 Task: Add Cure Hydration Lime, Electrolyte Hydration, Vegan, Drink Mix Powder to the cart.
Action: Mouse pressed left at (20, 93)
Screenshot: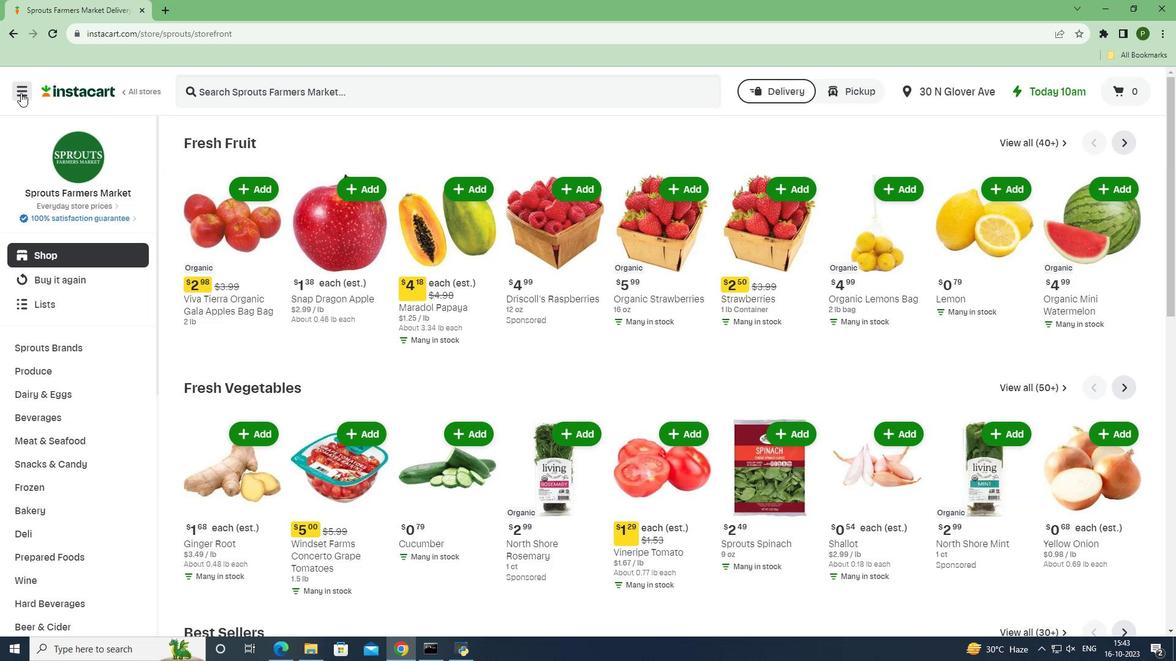 
Action: Mouse moved to (39, 323)
Screenshot: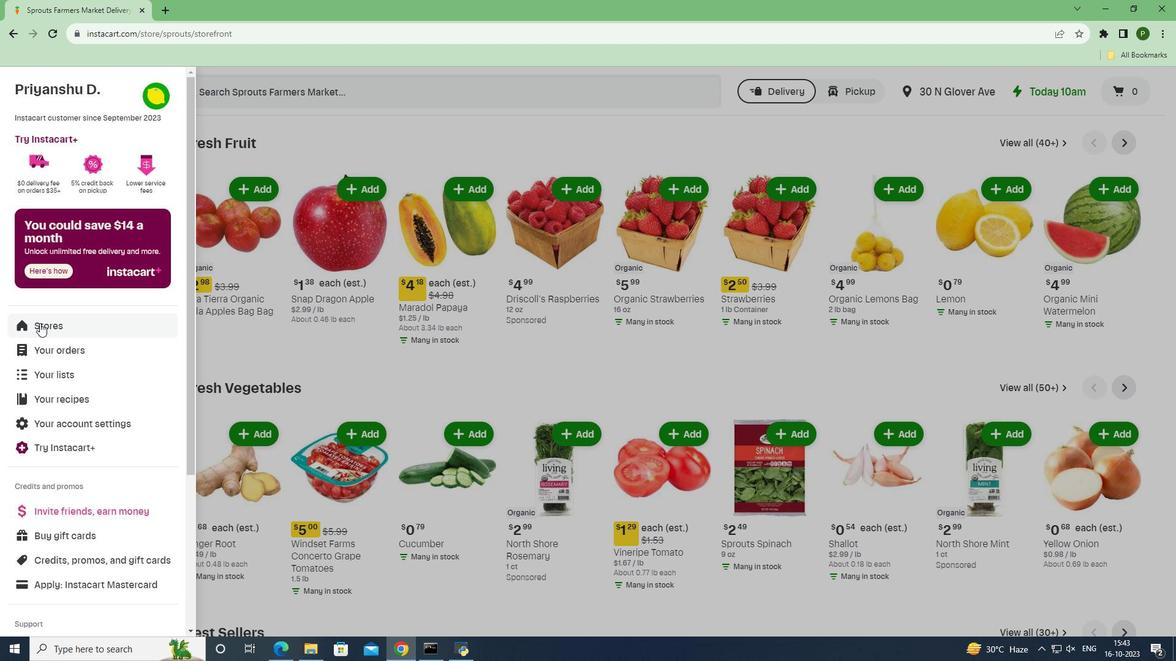 
Action: Mouse pressed left at (39, 323)
Screenshot: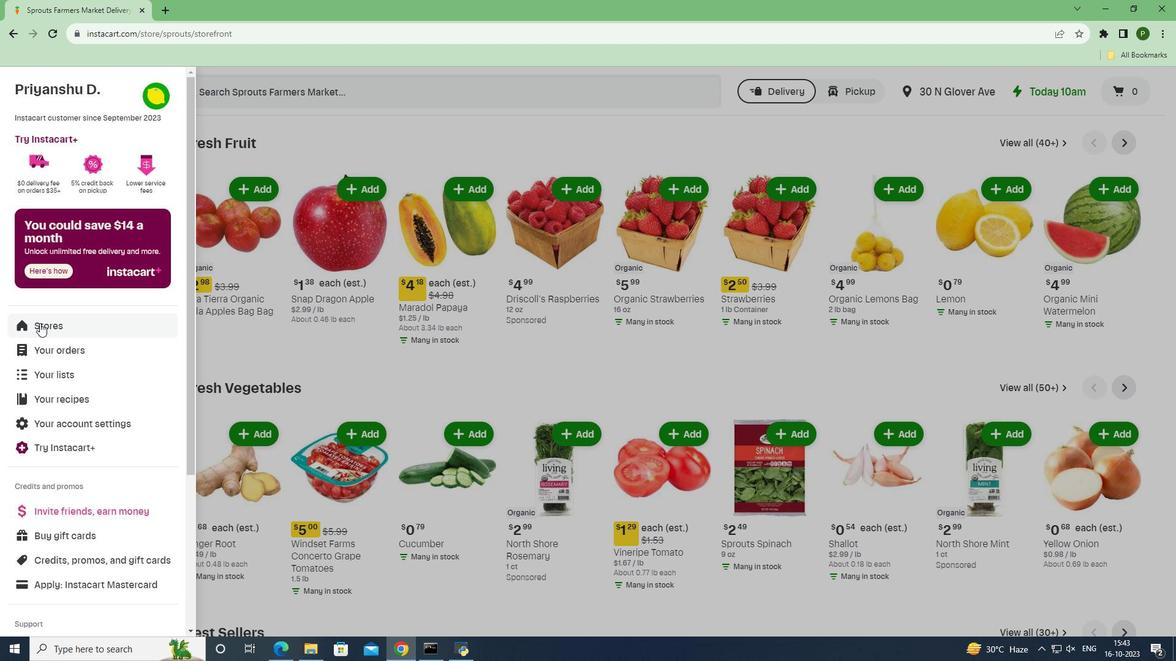 
Action: Mouse moved to (284, 140)
Screenshot: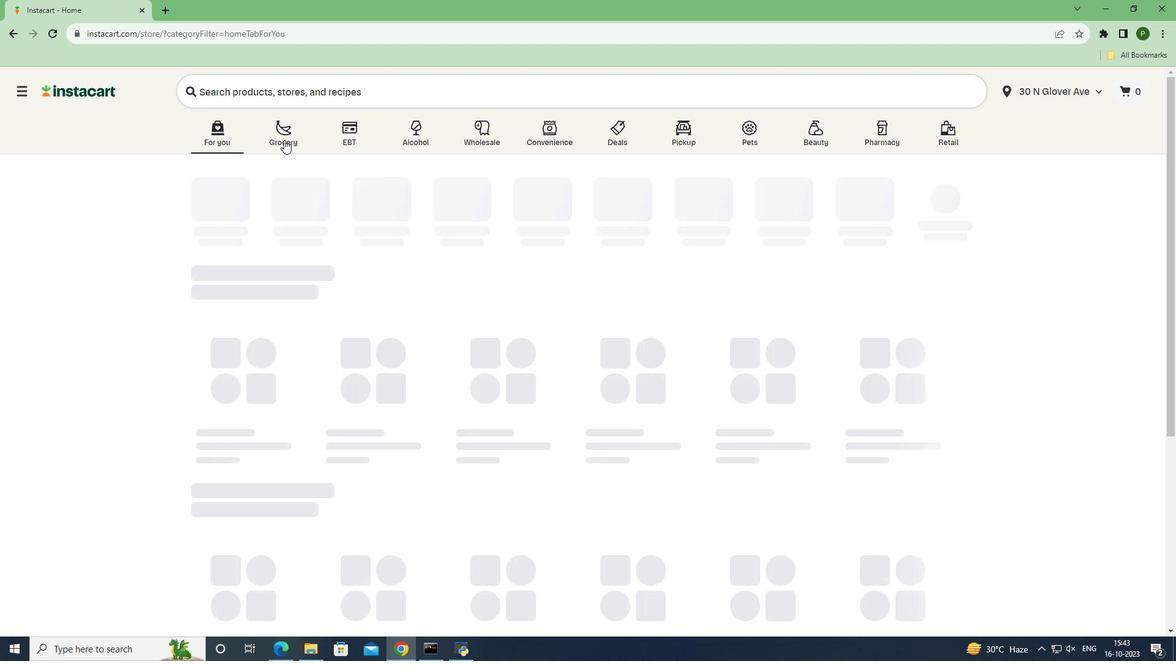 
Action: Mouse pressed left at (284, 140)
Screenshot: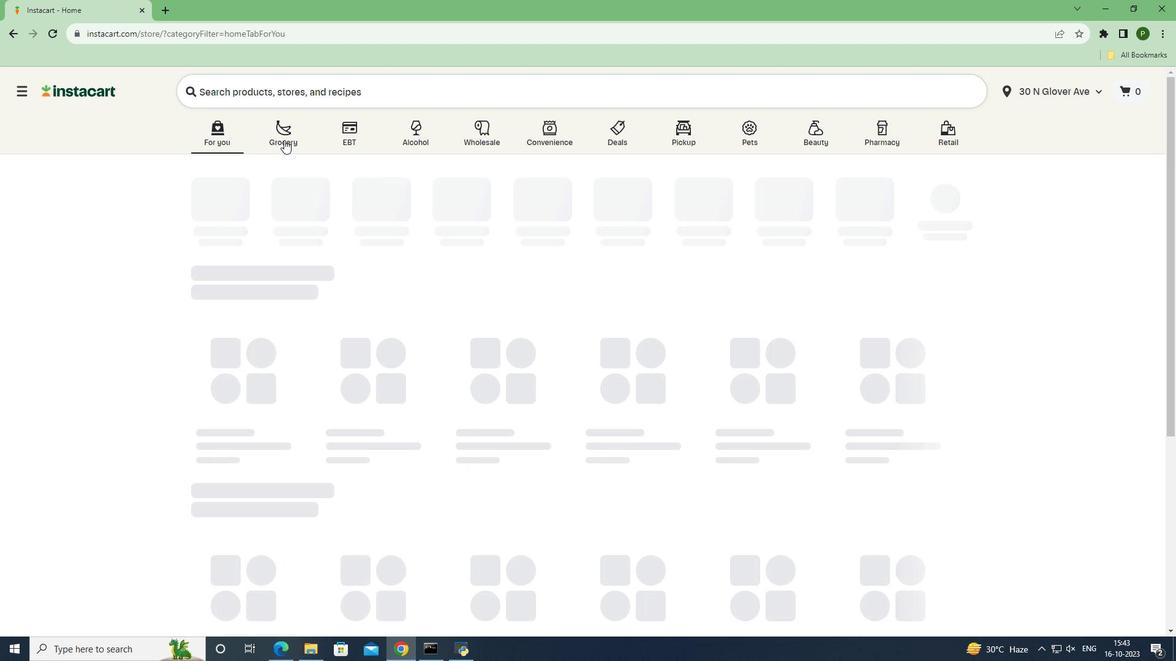 
Action: Mouse moved to (743, 279)
Screenshot: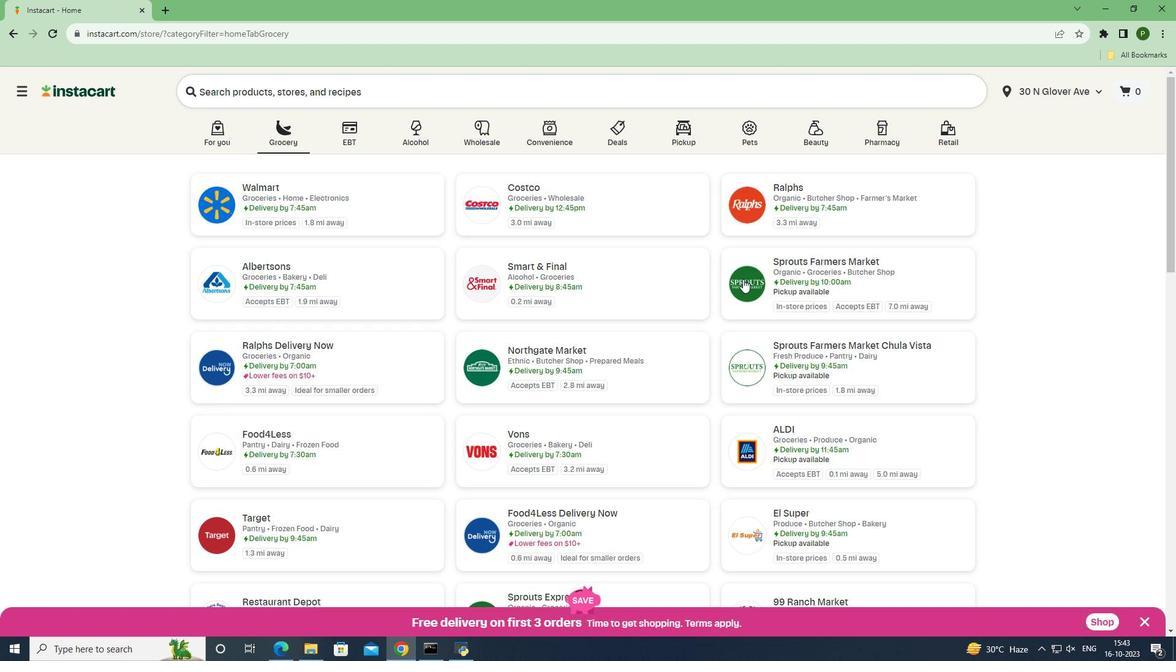 
Action: Mouse pressed left at (743, 279)
Screenshot: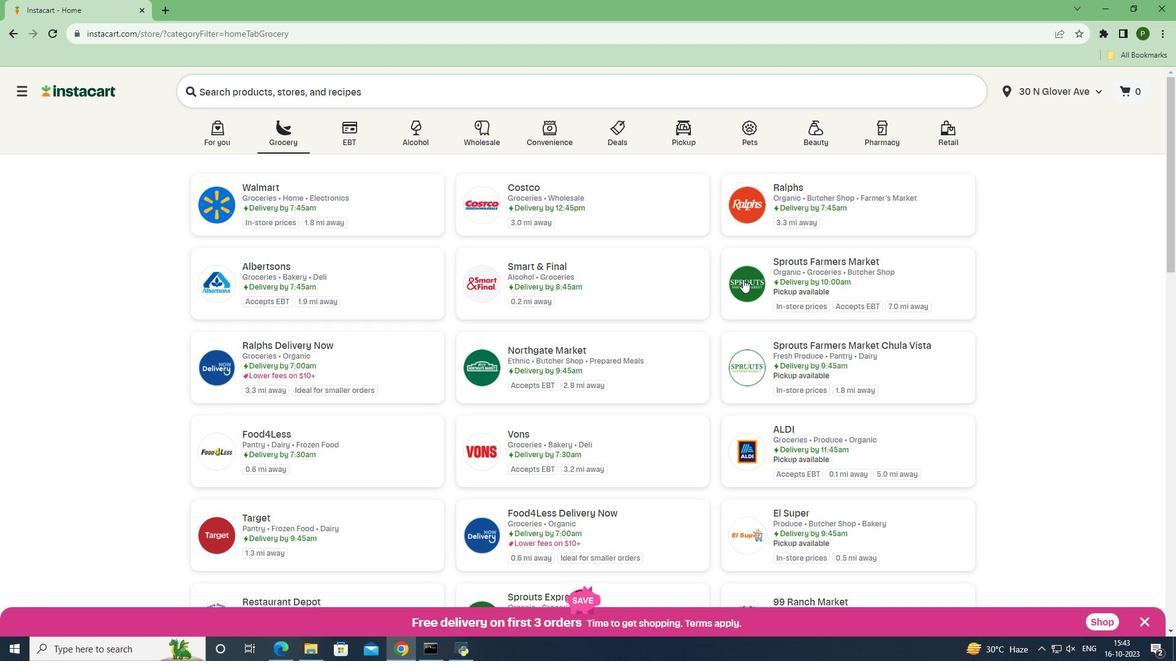 
Action: Mouse moved to (61, 412)
Screenshot: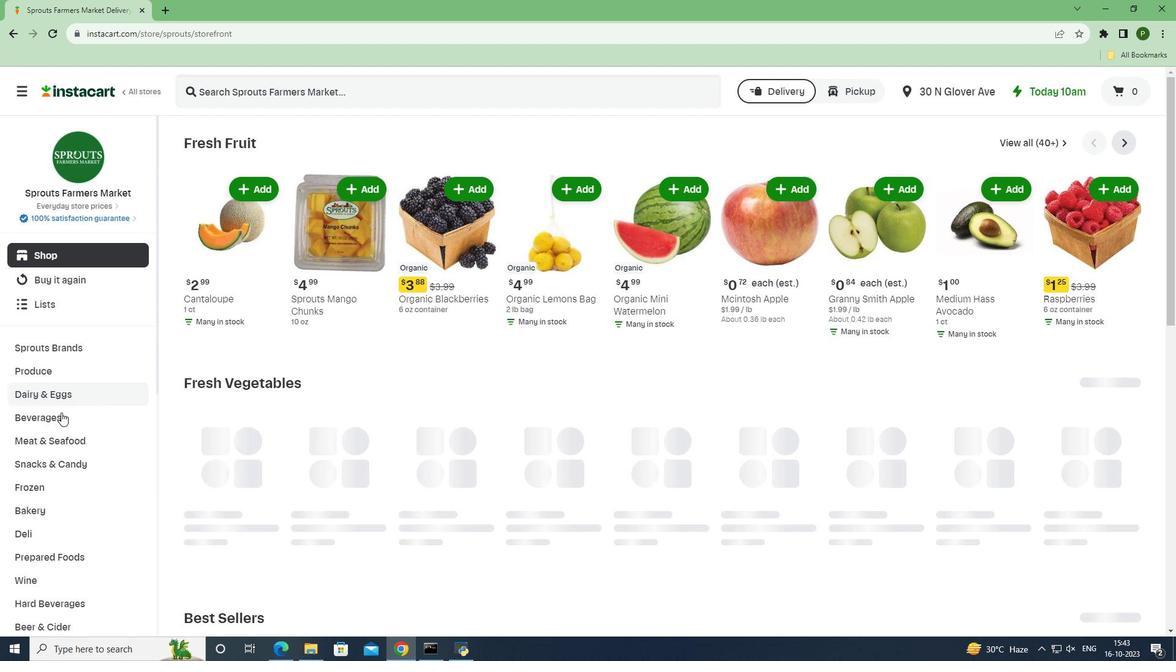 
Action: Mouse pressed left at (61, 412)
Screenshot: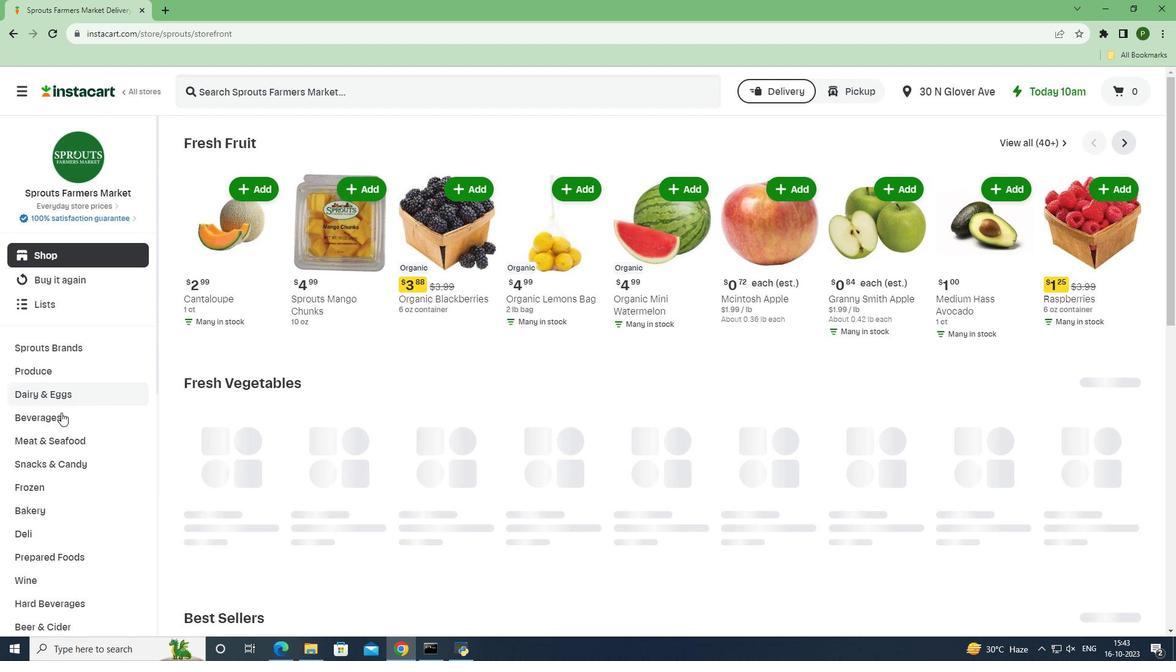 
Action: Mouse moved to (1104, 165)
Screenshot: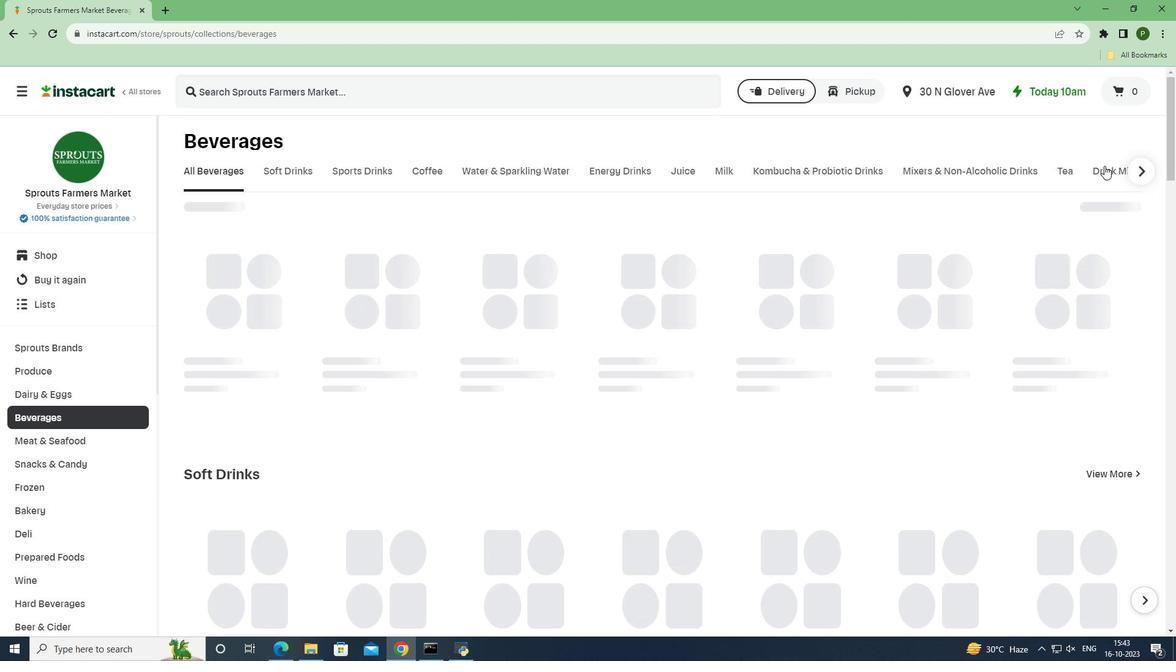
Action: Mouse pressed left at (1104, 165)
Screenshot: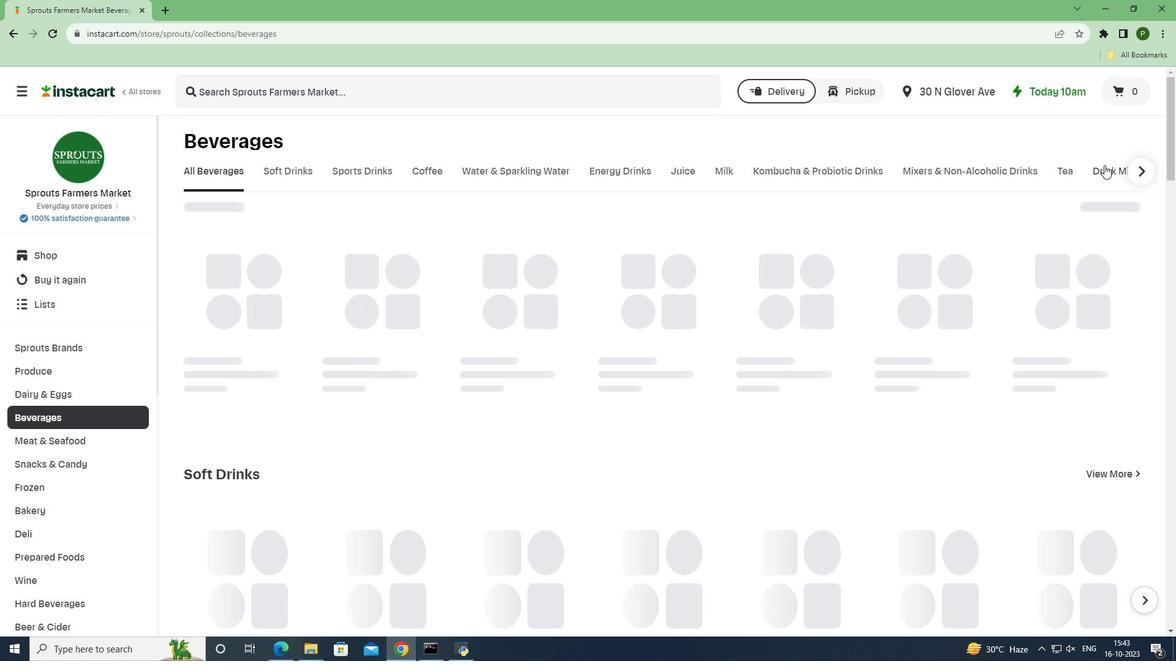 
Action: Mouse moved to (323, 223)
Screenshot: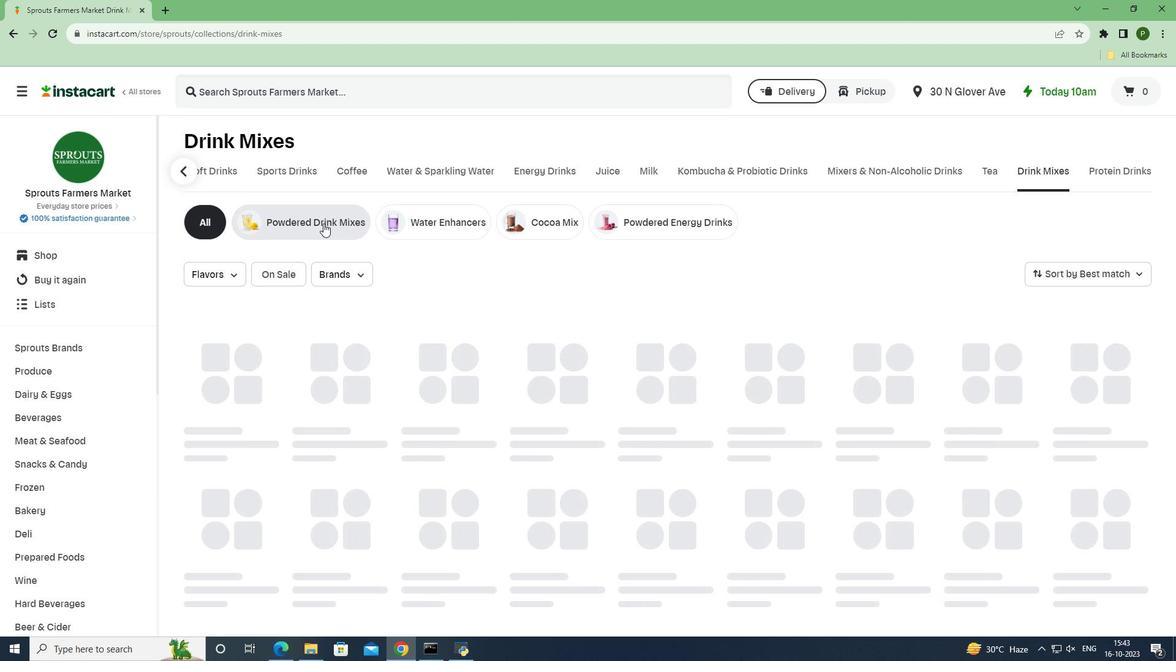 
Action: Mouse pressed left at (323, 223)
Screenshot: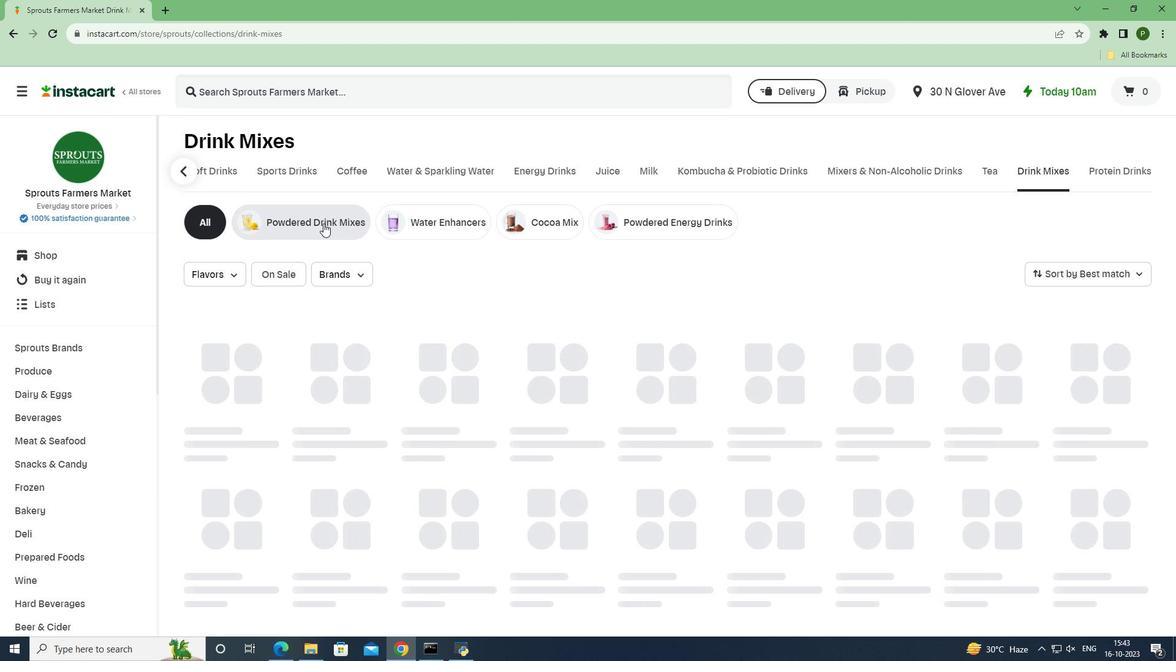 
Action: Mouse moved to (295, 87)
Screenshot: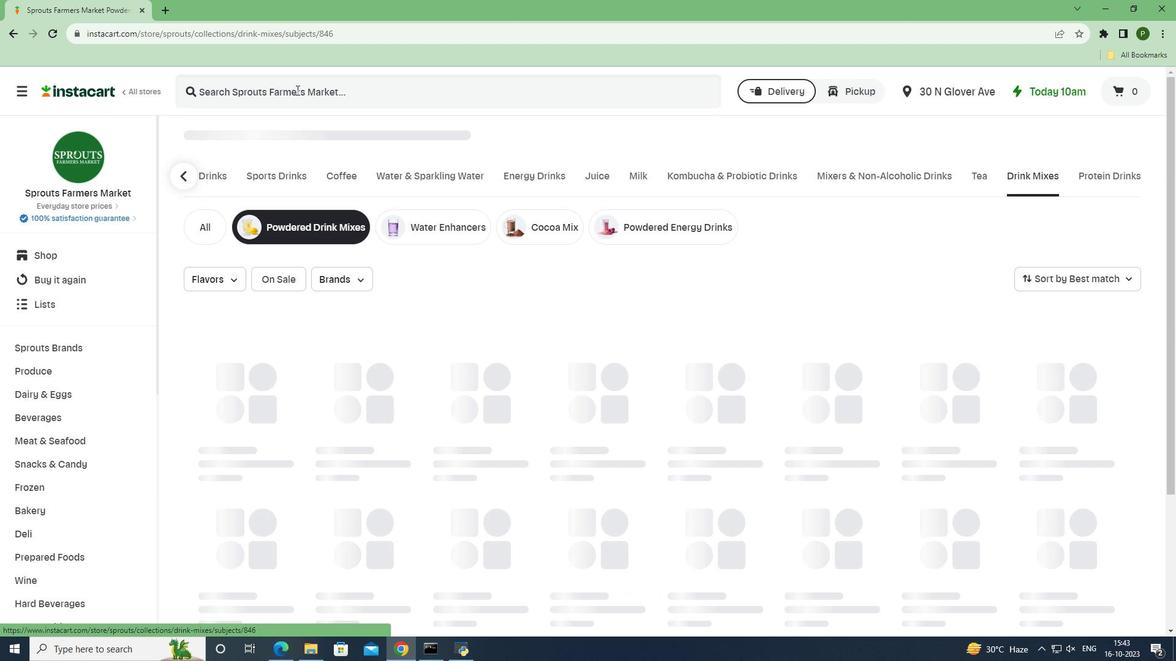 
Action: Mouse pressed left at (295, 87)
Screenshot: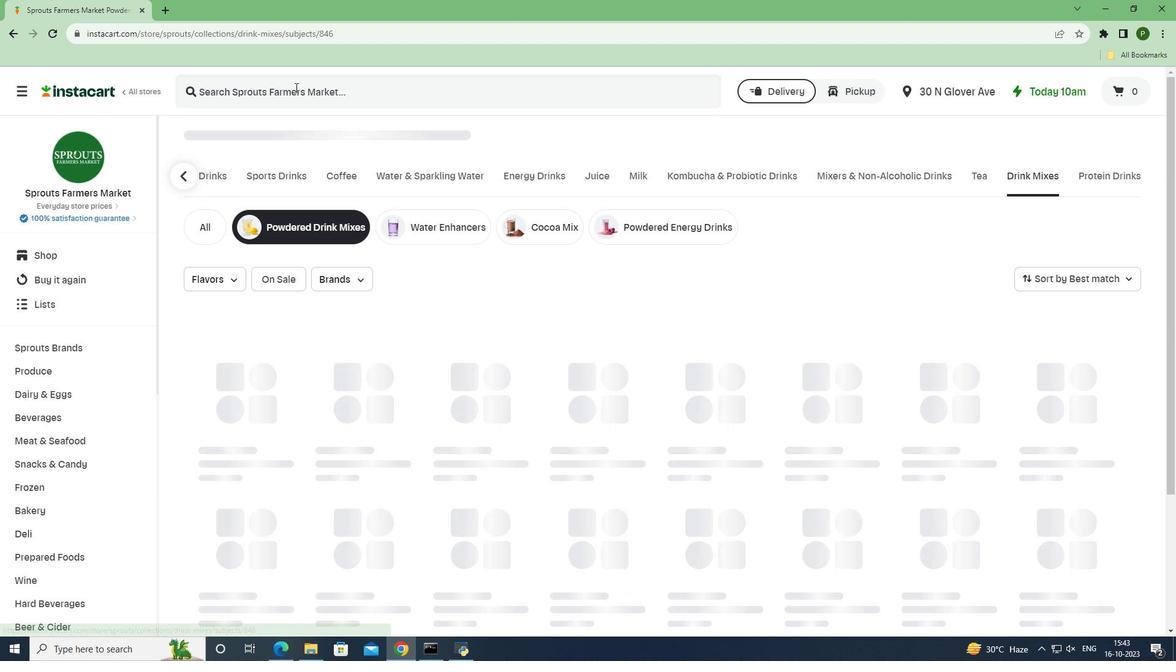 
Action: Key pressed <Key.caps_lock>C<Key.caps_lock>ure<Key.space><Key.caps_lock>H<Key.caps_lock>ydration<Key.space><Key.caps_lock>L<Key.caps_lock>ime,<Key.space><Key.caps_lock>E<Key.caps_lock>lectrolyte<Key.space><Key.caps_lock>H<Key.caps_lock>ydration,<Key.space><Key.caps_lock>V<Key.caps_lock>egan,<Key.space><Key.caps_lock>D<Key.caps_lock>rink<Key.space><Key.caps_lock>M<Key.caps_lock>ix<Key.space><Key.caps_lock>P<Key.caps_lock>owder<Key.space><Key.enter>
Screenshot: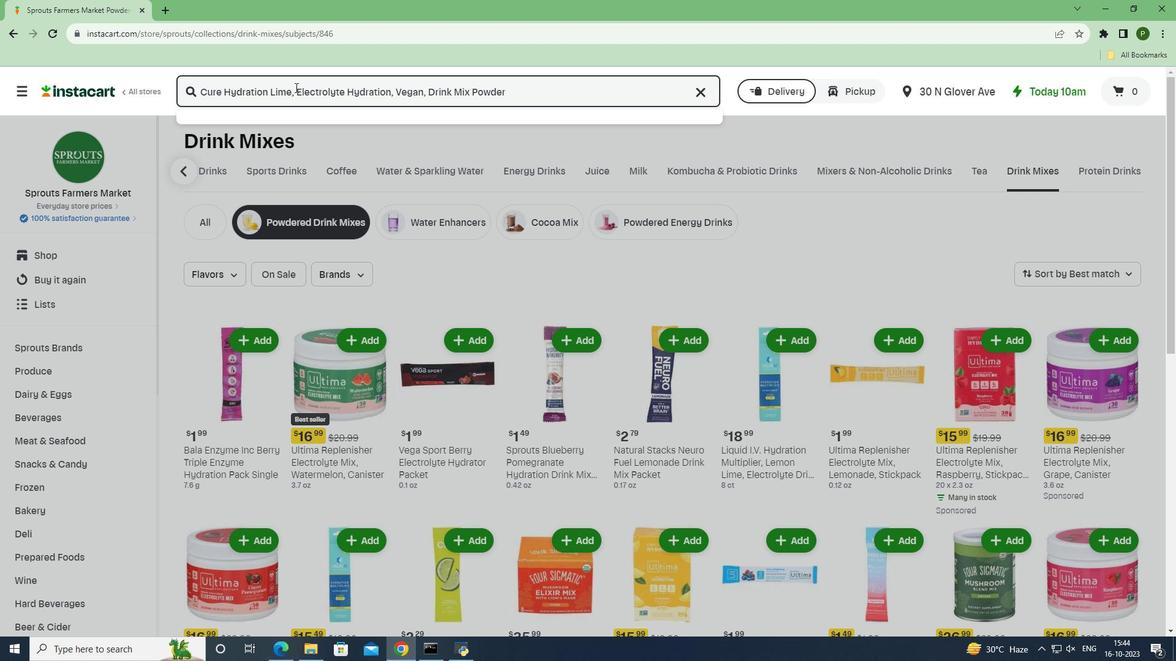
Action: Mouse moved to (709, 233)
Screenshot: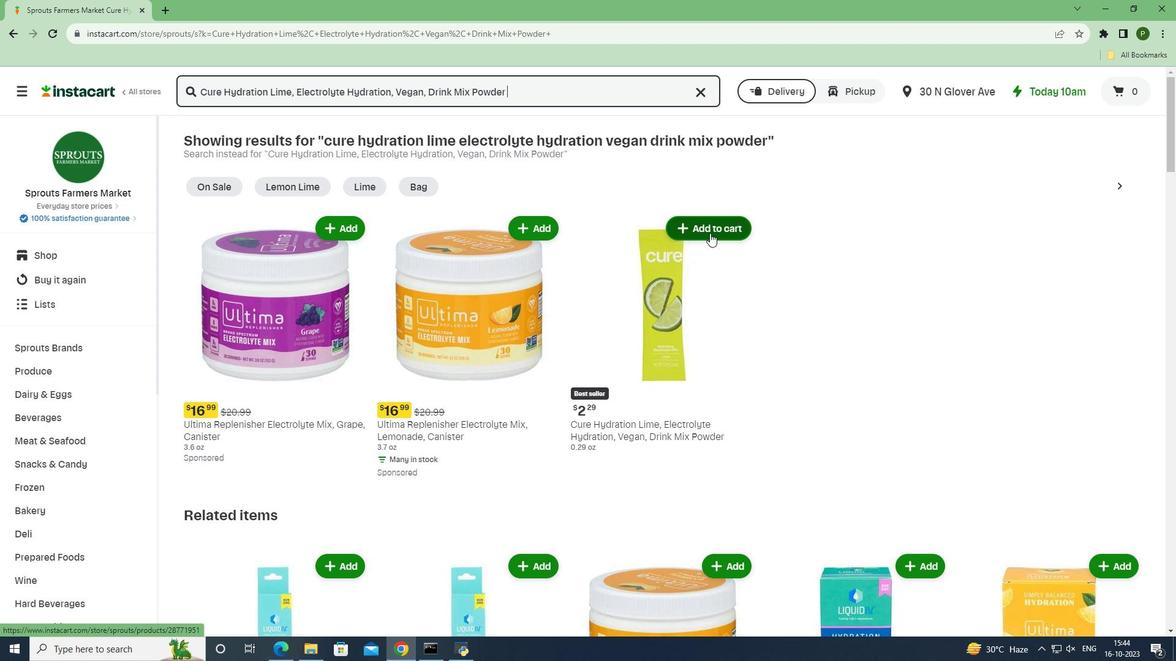 
Action: Mouse pressed left at (709, 233)
Screenshot: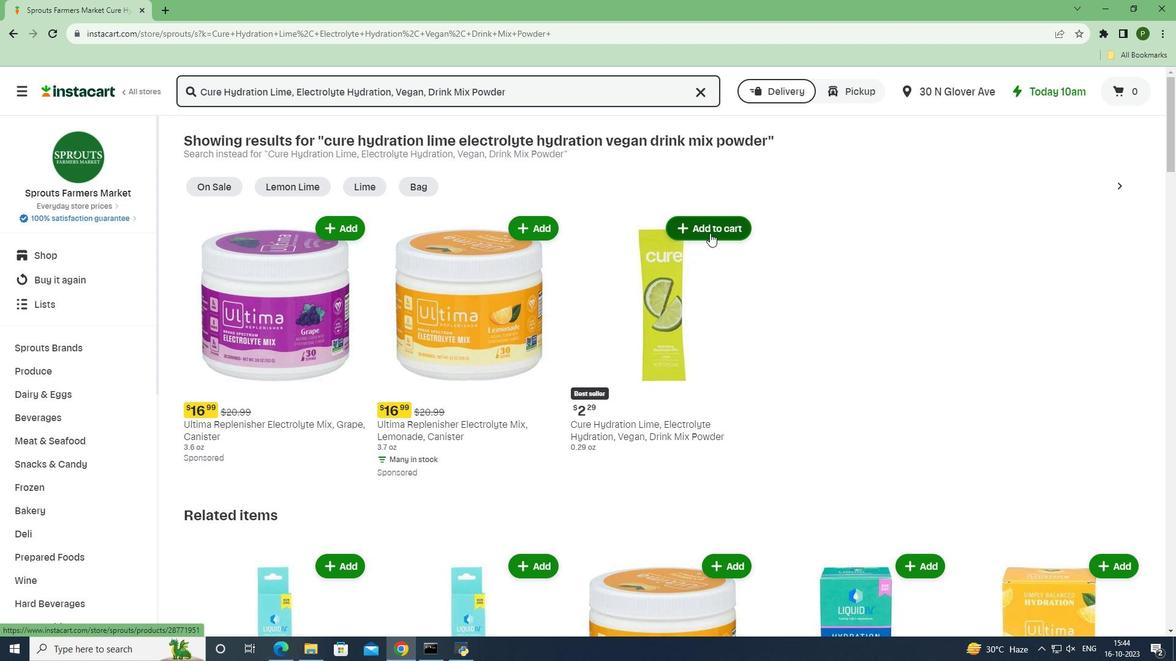 
Action: Mouse moved to (775, 327)
Screenshot: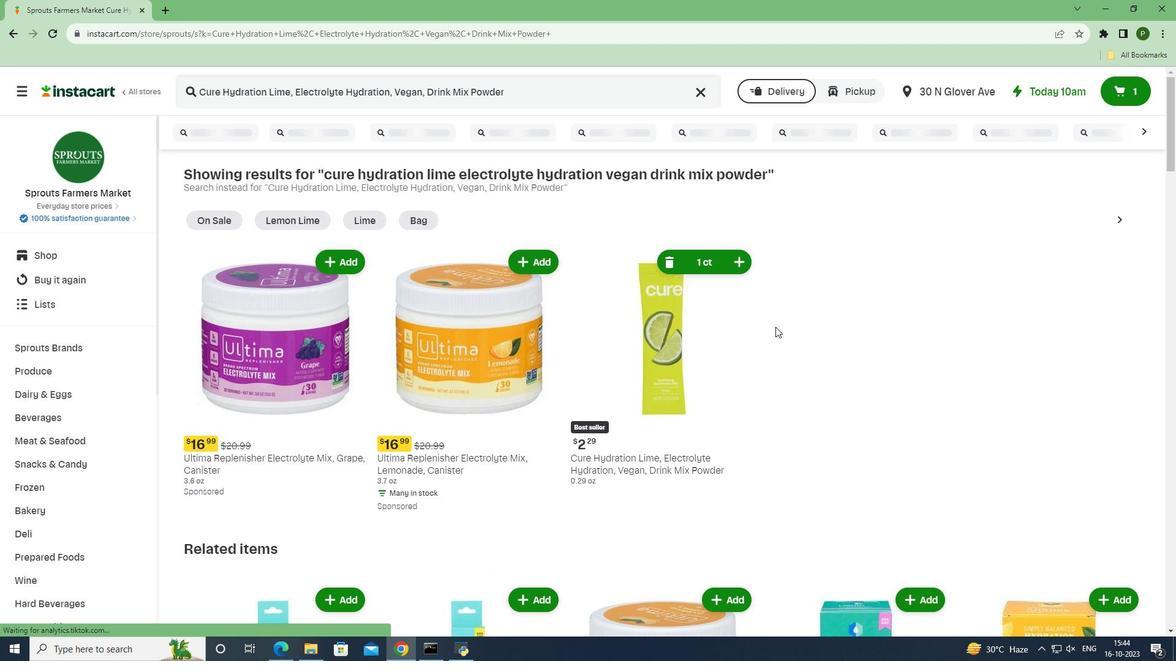 
